 Task: Add birthday 17 June in edit contact info.
Action: Mouse moved to (661, 65)
Screenshot: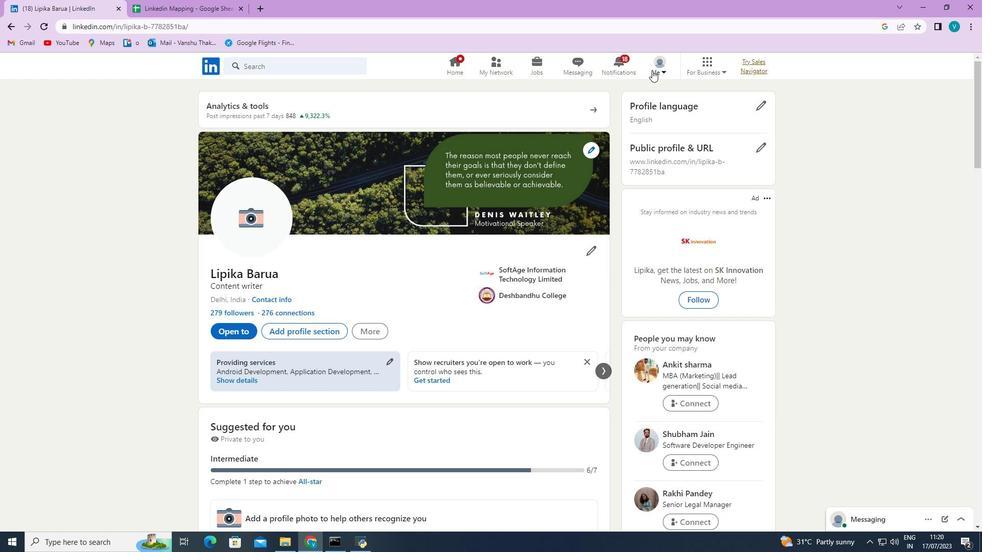 
Action: Mouse pressed left at (661, 65)
Screenshot: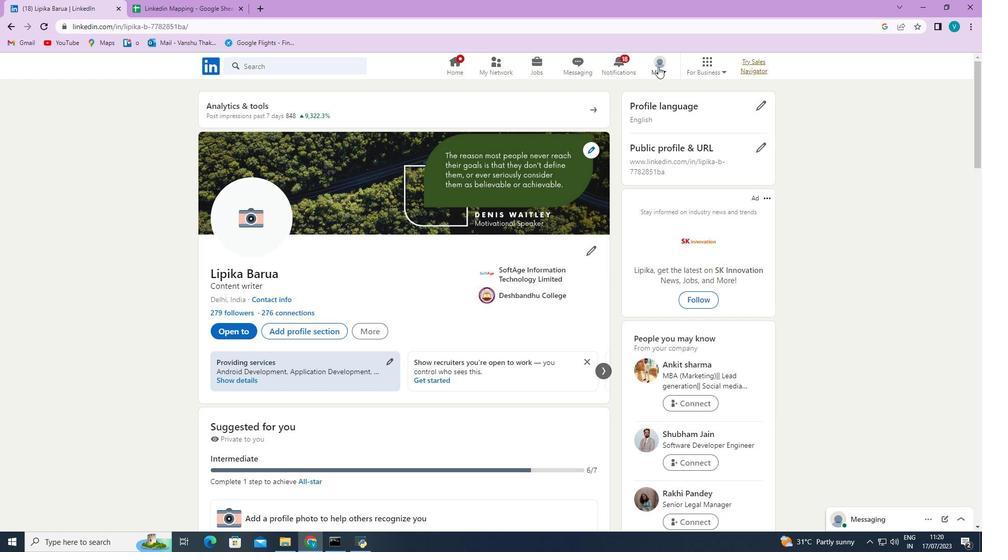 
Action: Mouse moved to (594, 177)
Screenshot: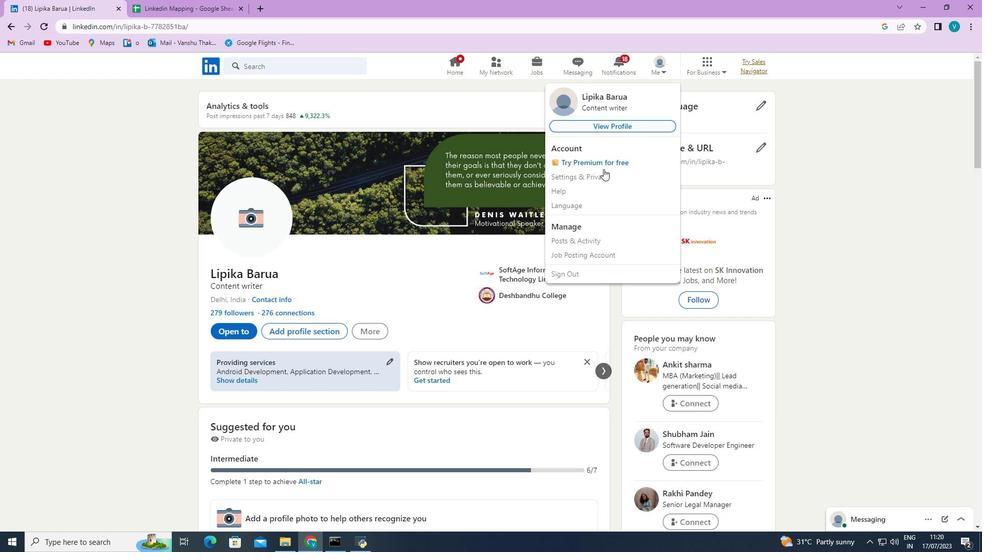 
Action: Mouse pressed left at (594, 177)
Screenshot: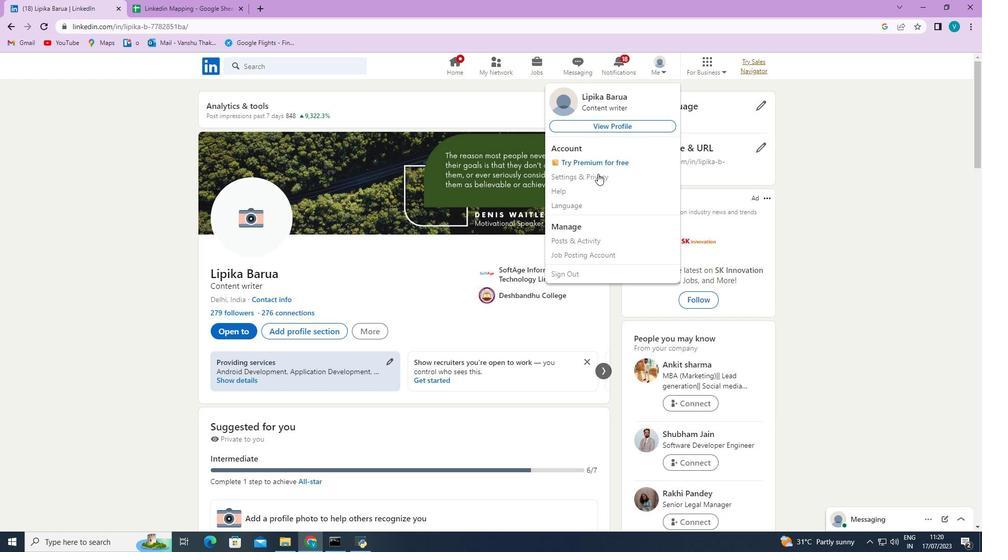 
Action: Mouse moved to (450, 124)
Screenshot: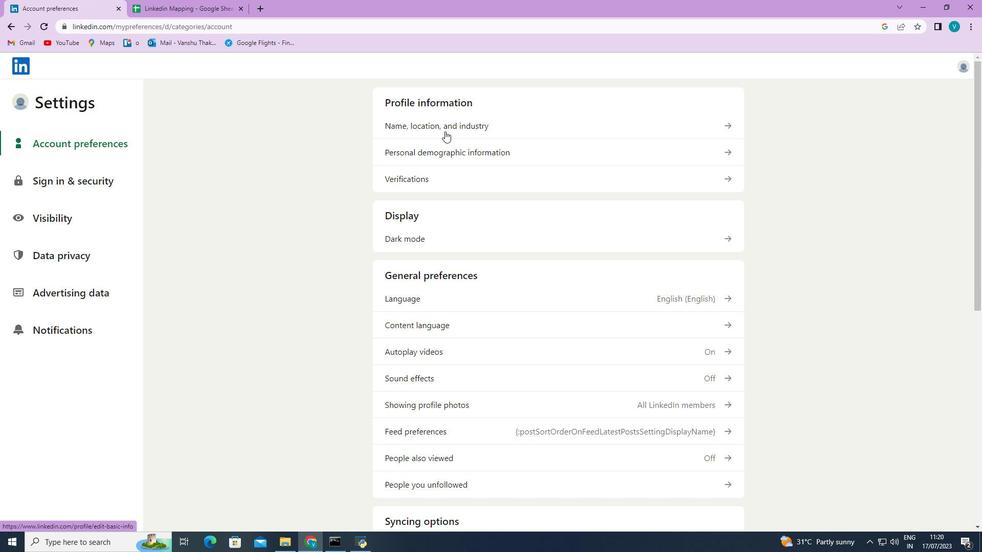 
Action: Mouse pressed left at (450, 124)
Screenshot: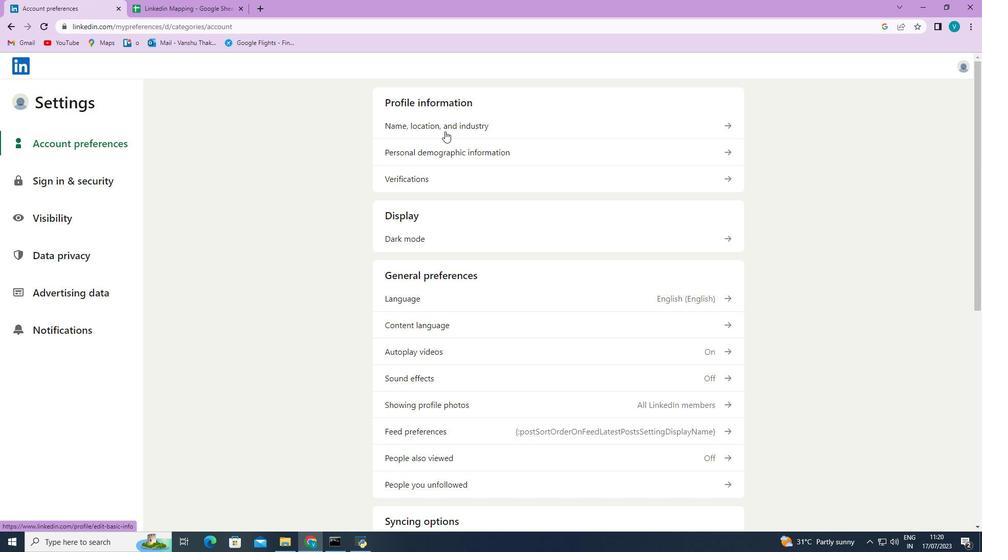 
Action: Mouse moved to (573, 263)
Screenshot: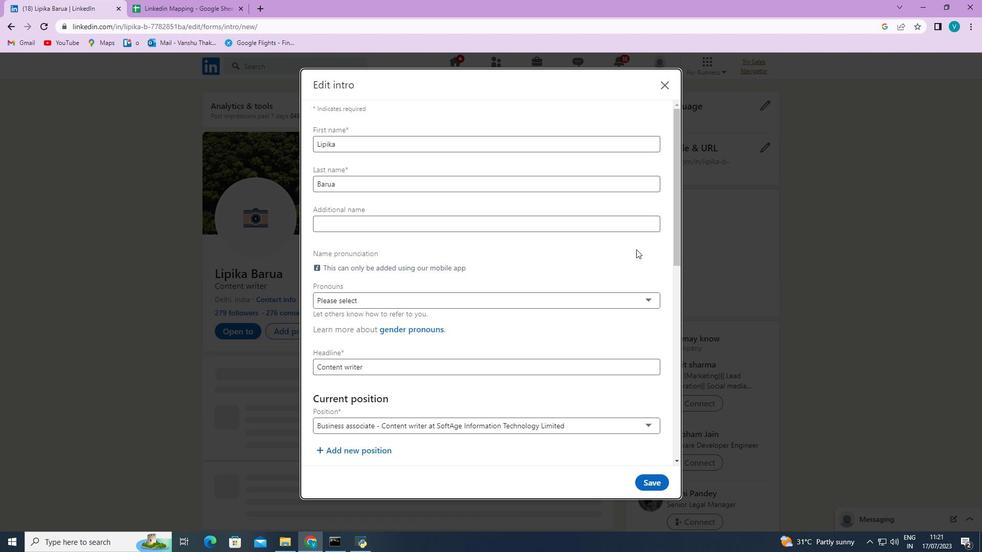 
Action: Mouse scrolled (573, 262) with delta (0, 0)
Screenshot: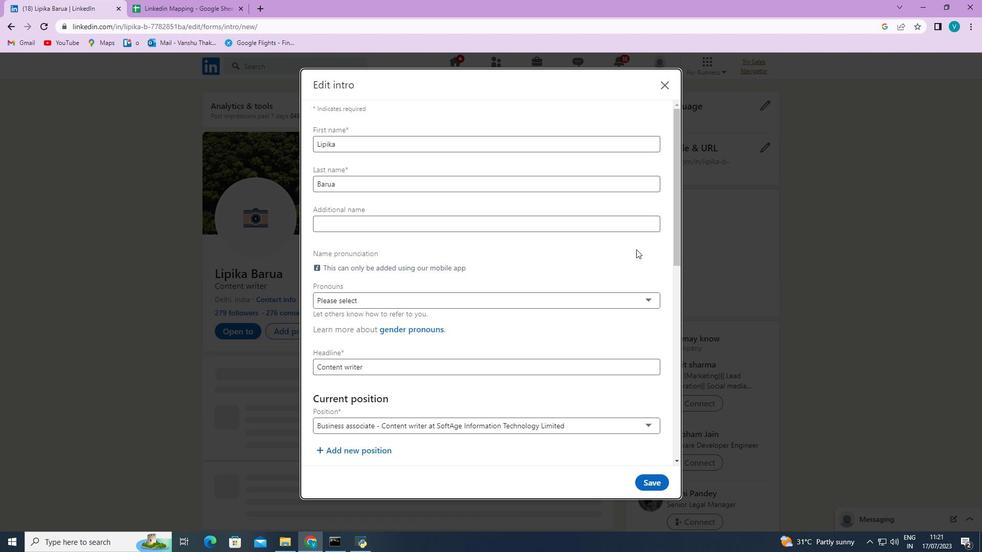 
Action: Mouse moved to (510, 271)
Screenshot: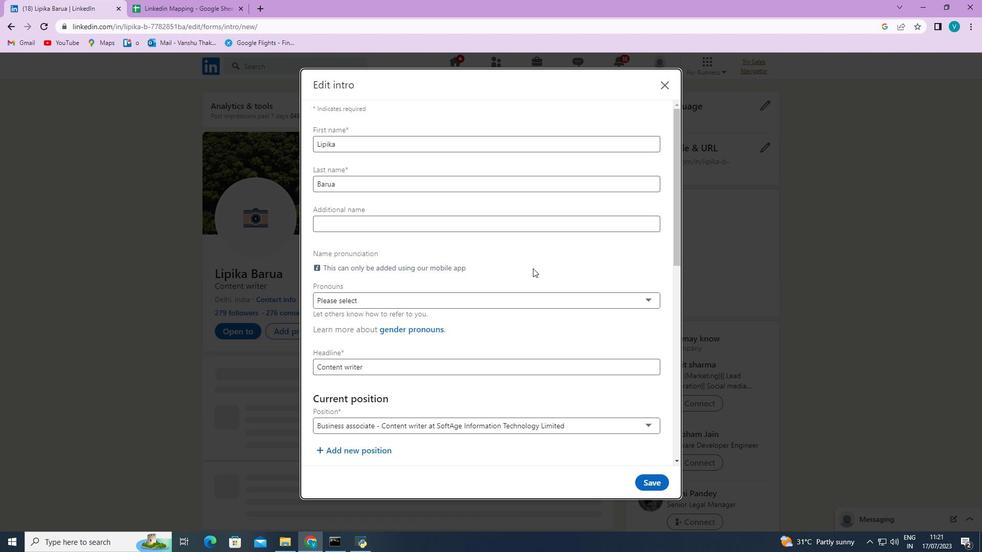 
Action: Mouse scrolled (510, 270) with delta (0, 0)
Screenshot: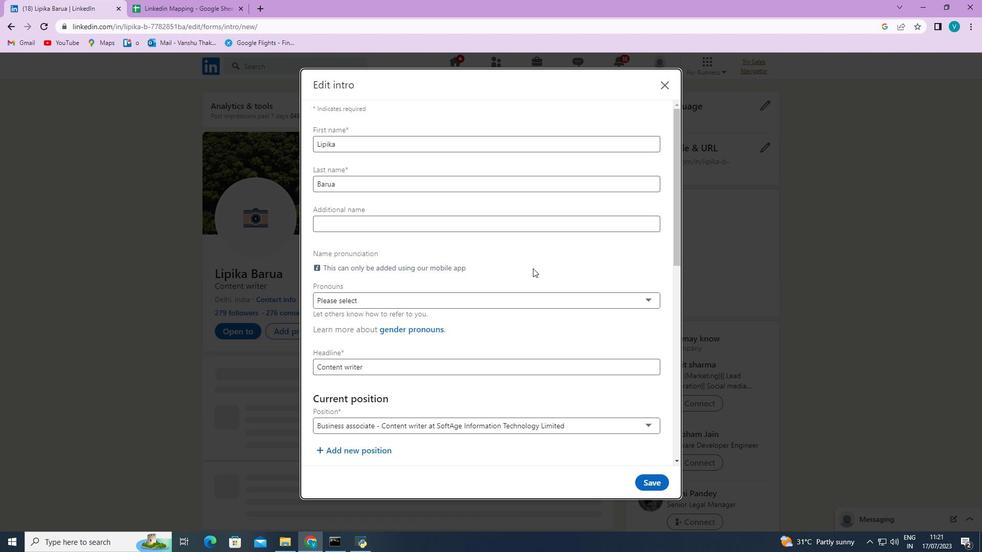 
Action: Mouse moved to (483, 272)
Screenshot: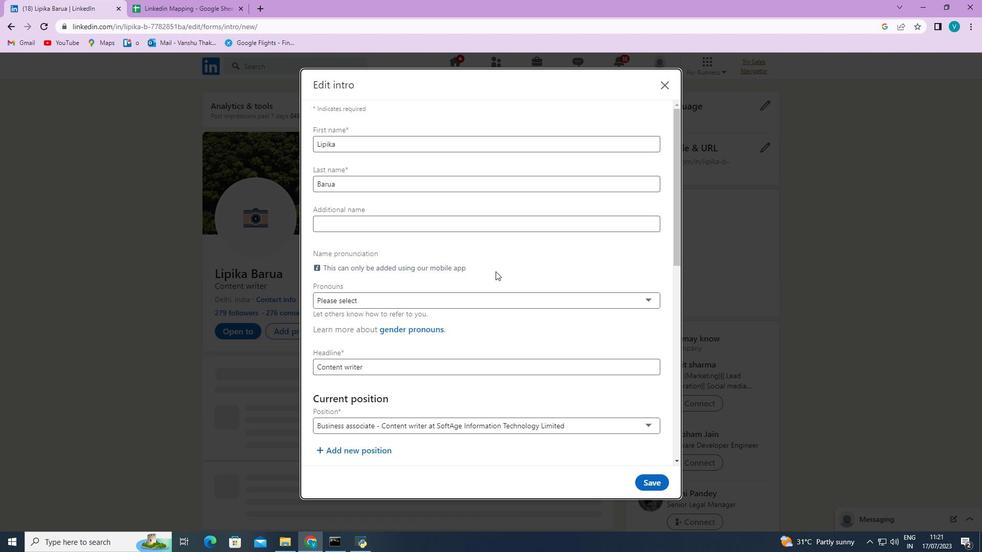 
Action: Mouse scrolled (483, 271) with delta (0, 0)
Screenshot: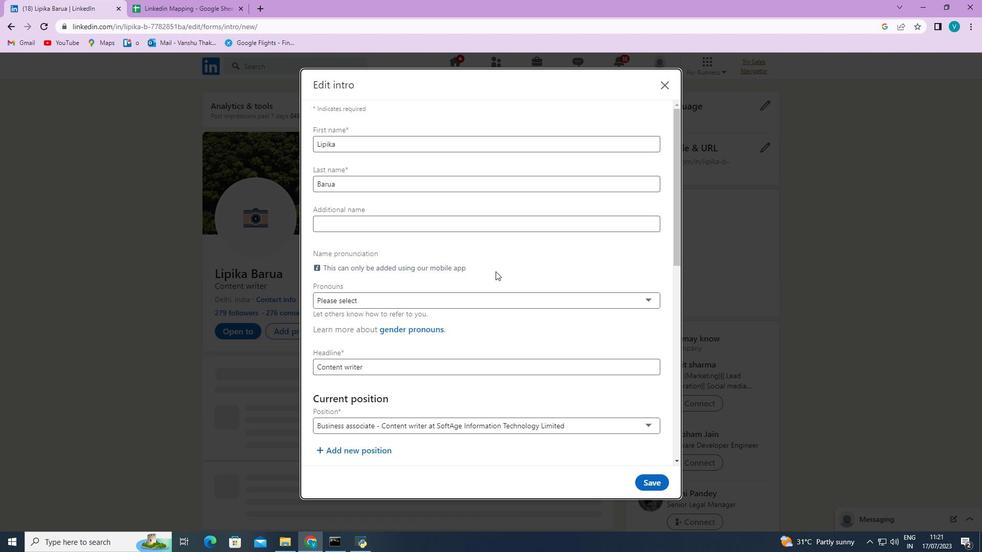 
Action: Mouse moved to (469, 273)
Screenshot: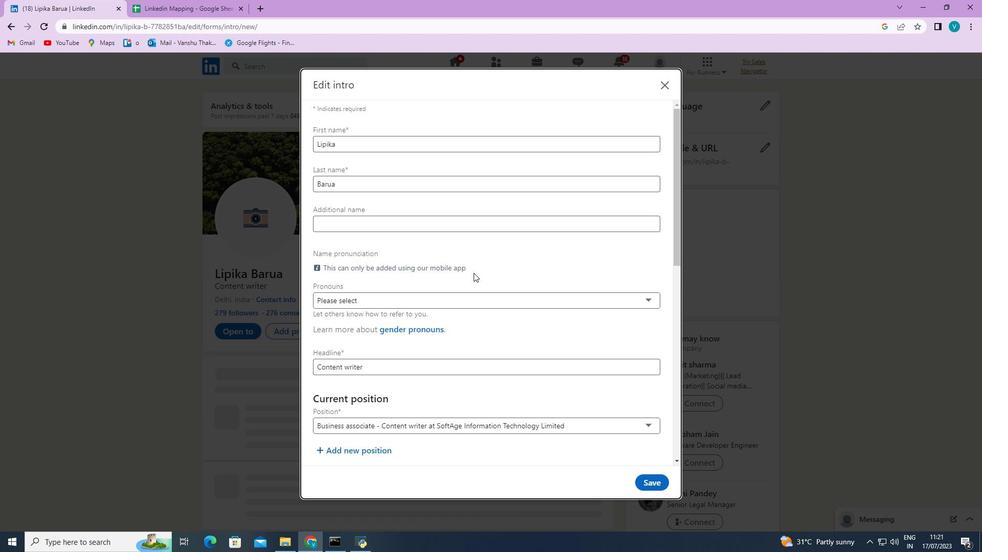 
Action: Mouse scrolled (469, 273) with delta (0, 0)
Screenshot: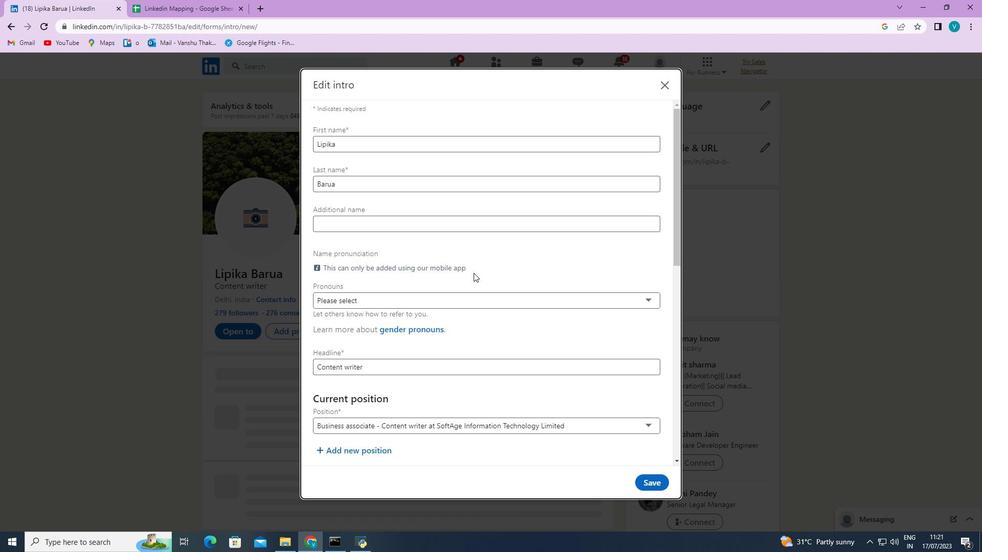 
Action: Mouse moved to (456, 274)
Screenshot: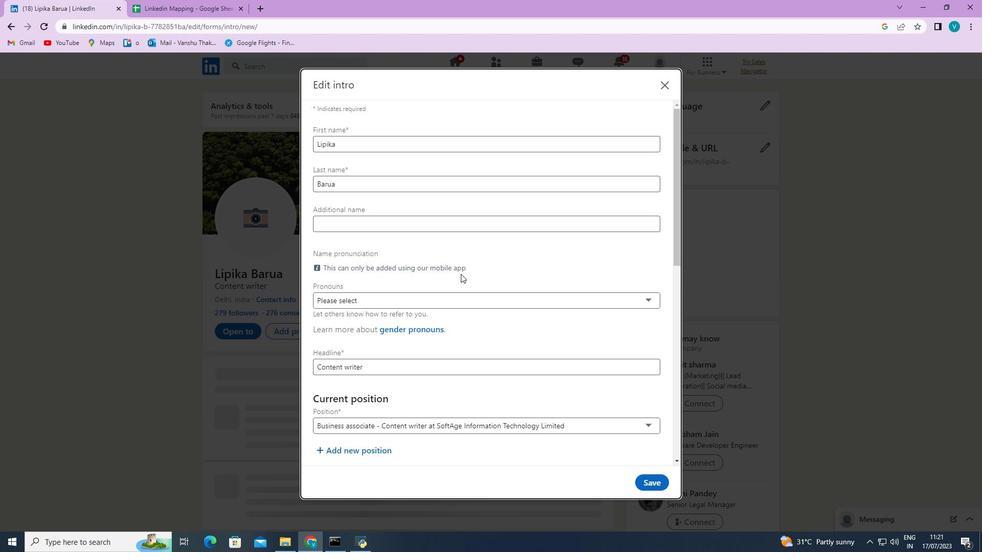 
Action: Mouse scrolled (456, 274) with delta (0, 0)
Screenshot: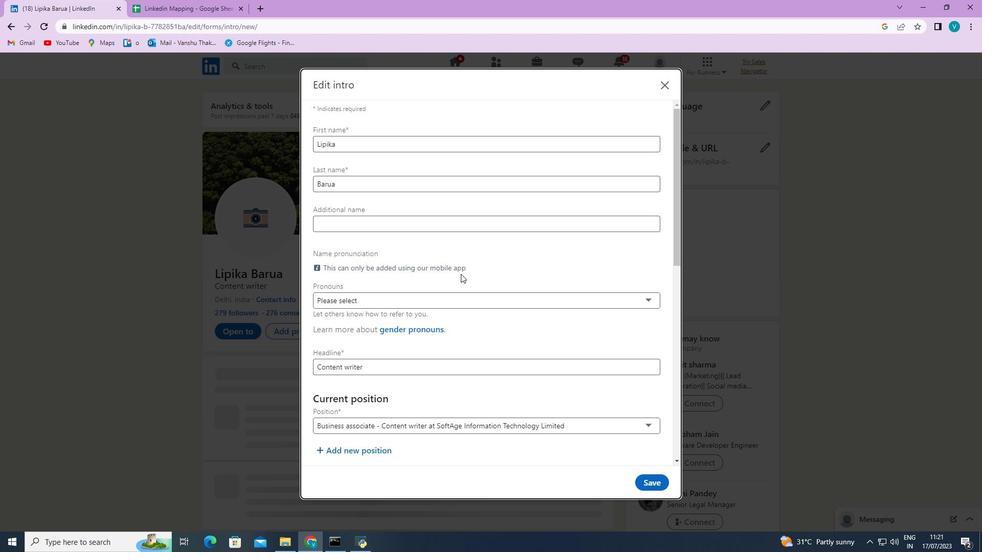 
Action: Mouse moved to (448, 274)
Screenshot: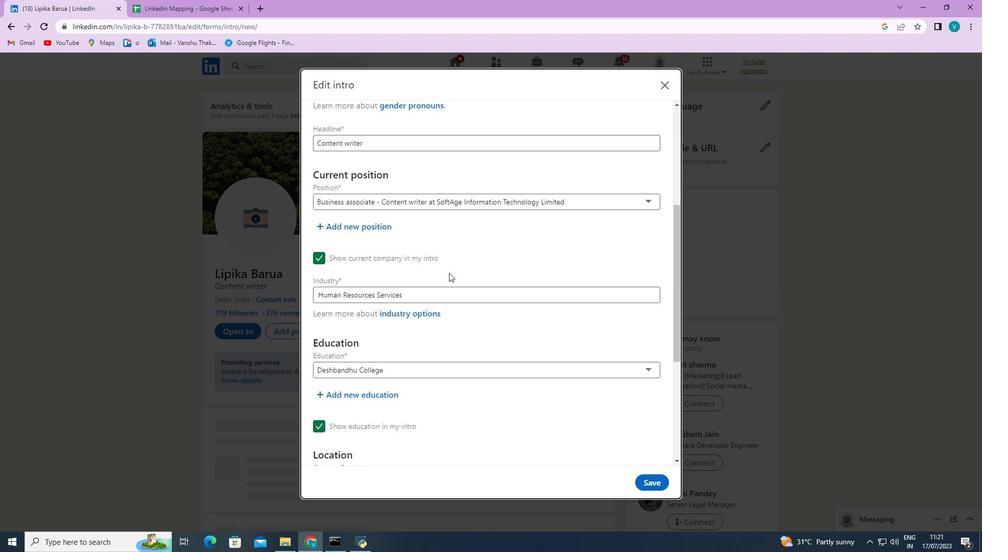 
Action: Mouse scrolled (448, 274) with delta (0, 0)
Screenshot: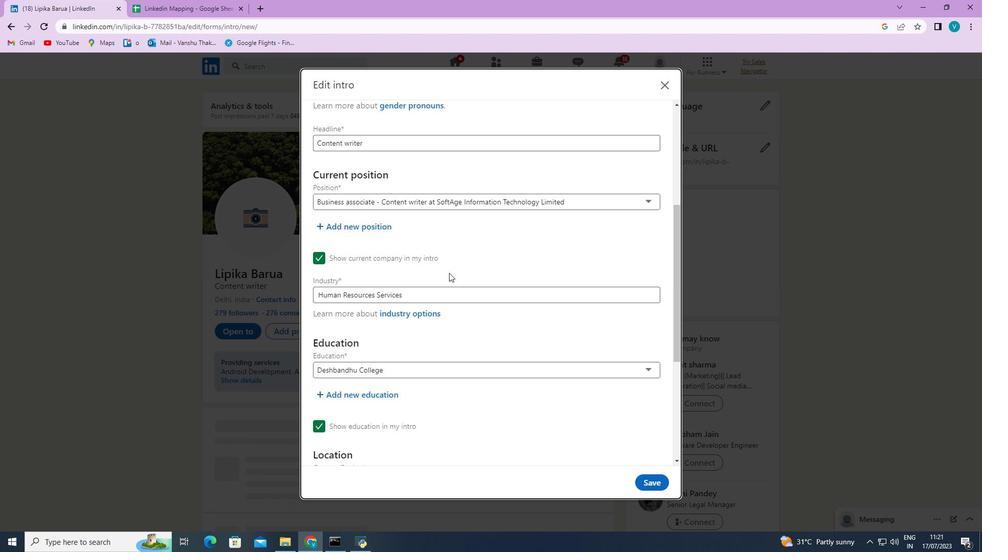 
Action: Mouse scrolled (448, 274) with delta (0, 0)
Screenshot: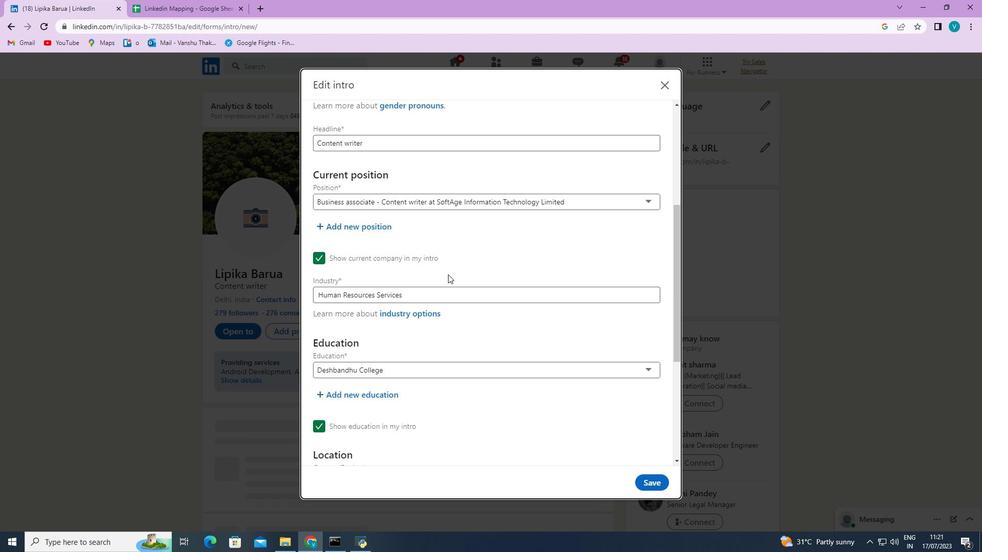 
Action: Mouse scrolled (448, 274) with delta (0, 0)
Screenshot: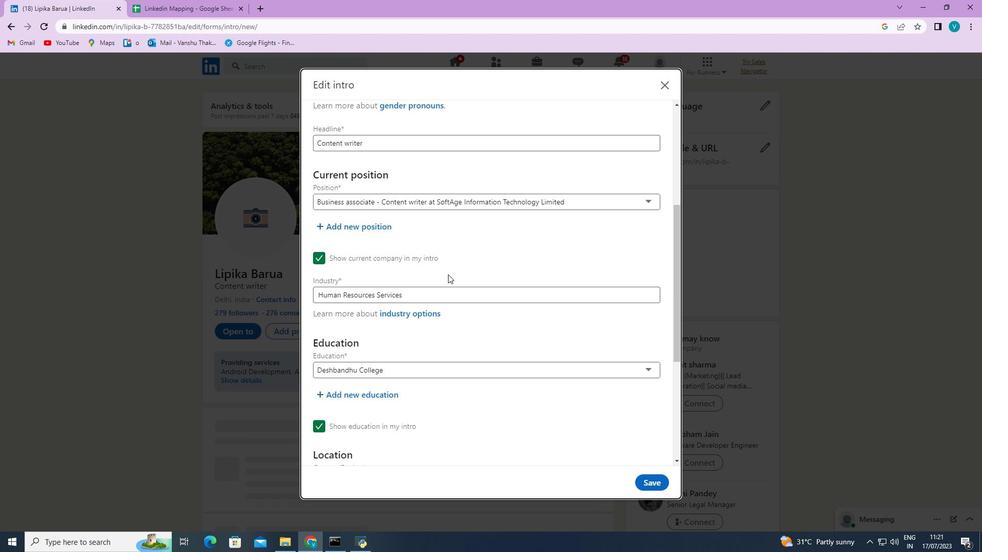 
Action: Mouse scrolled (448, 274) with delta (0, 0)
Screenshot: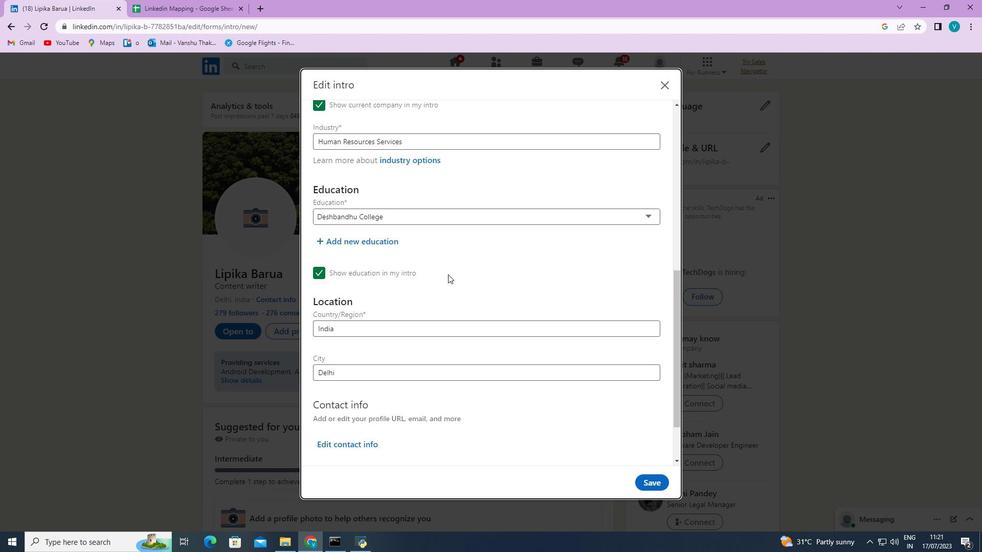 
Action: Mouse moved to (354, 378)
Screenshot: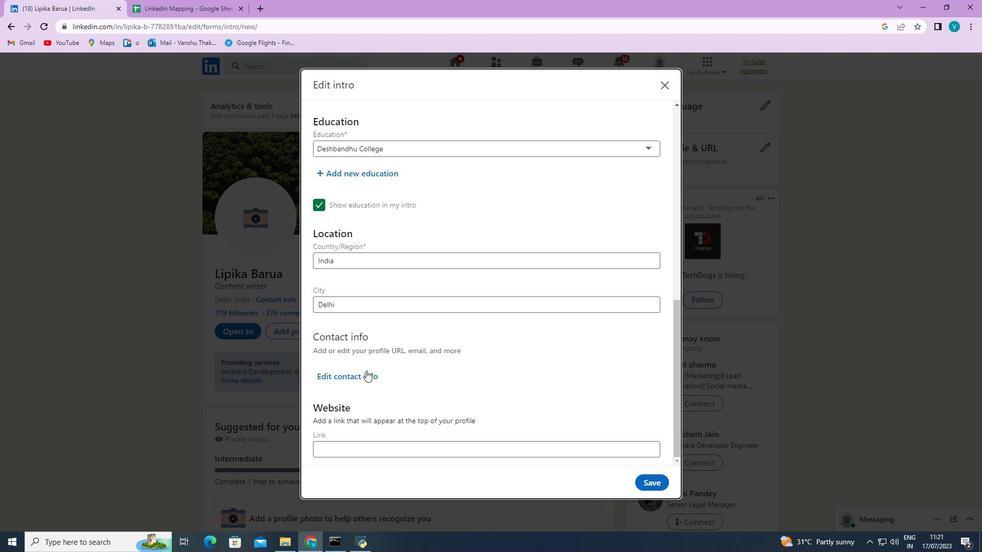 
Action: Mouse pressed left at (354, 378)
Screenshot: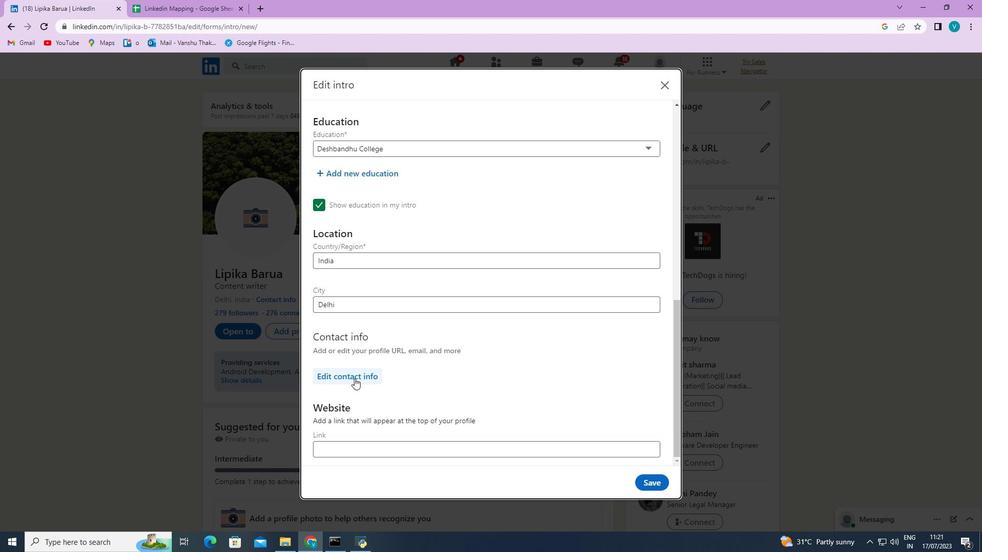 
Action: Mouse moved to (411, 320)
Screenshot: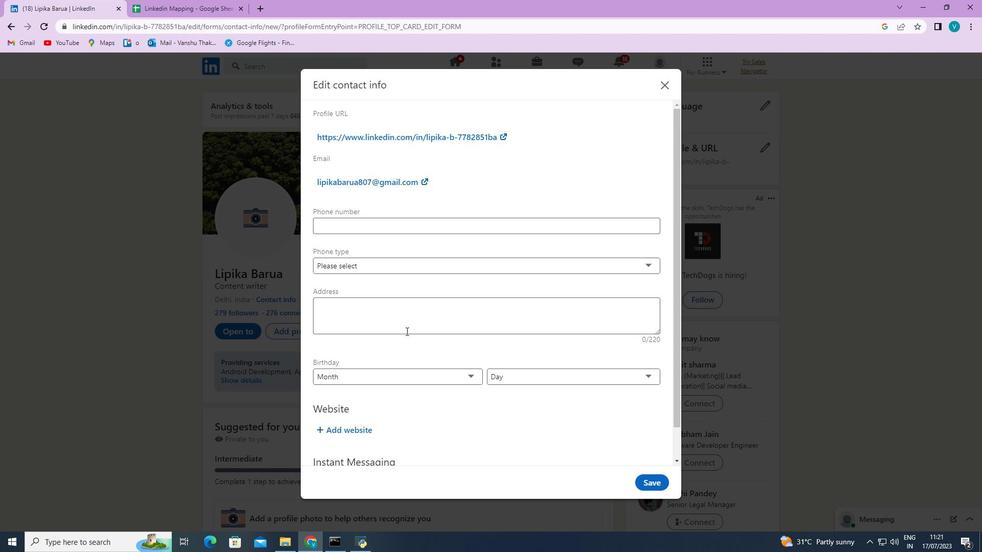 
Action: Mouse scrolled (411, 319) with delta (0, 0)
Screenshot: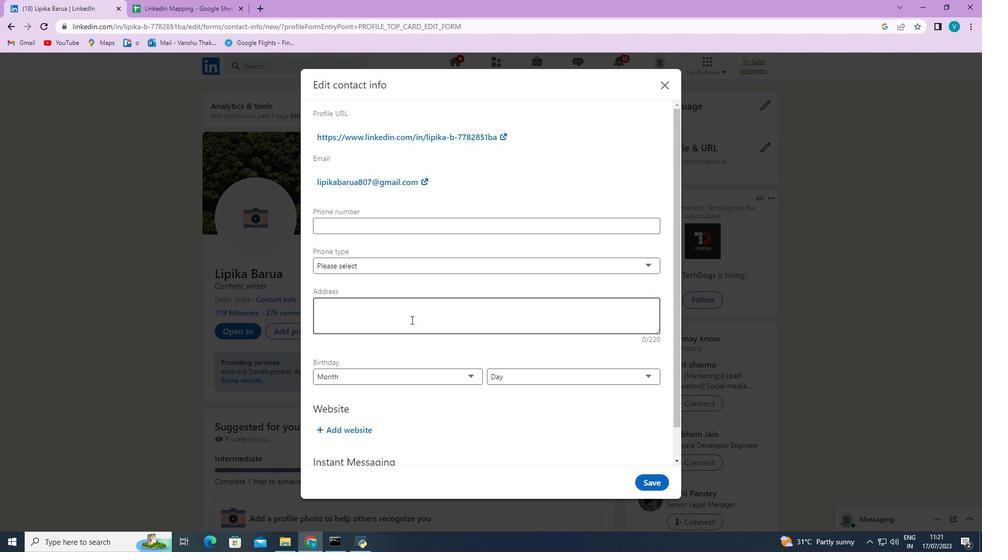 
Action: Mouse scrolled (411, 319) with delta (0, 0)
Screenshot: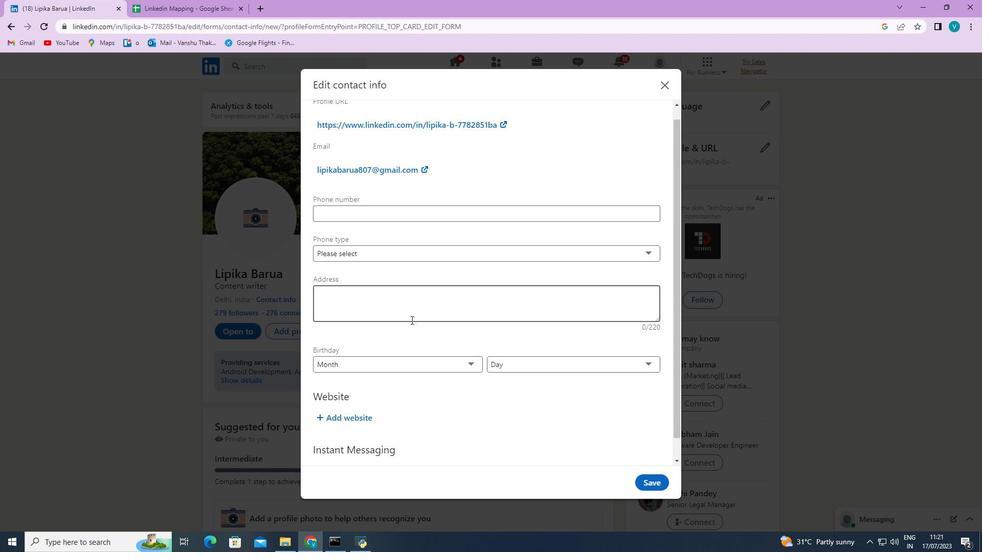 
Action: Mouse scrolled (411, 319) with delta (0, 0)
Screenshot: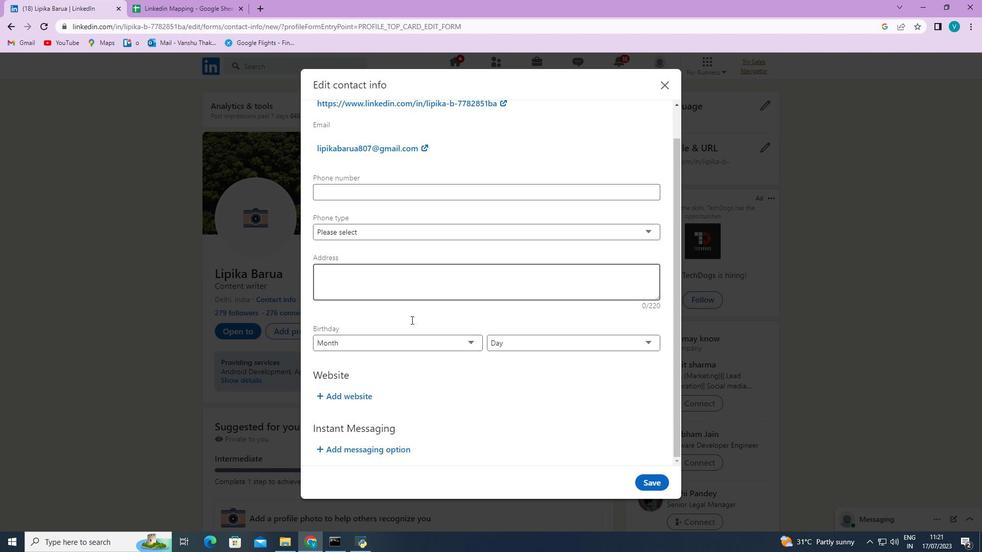 
Action: Mouse scrolled (411, 319) with delta (0, 0)
Screenshot: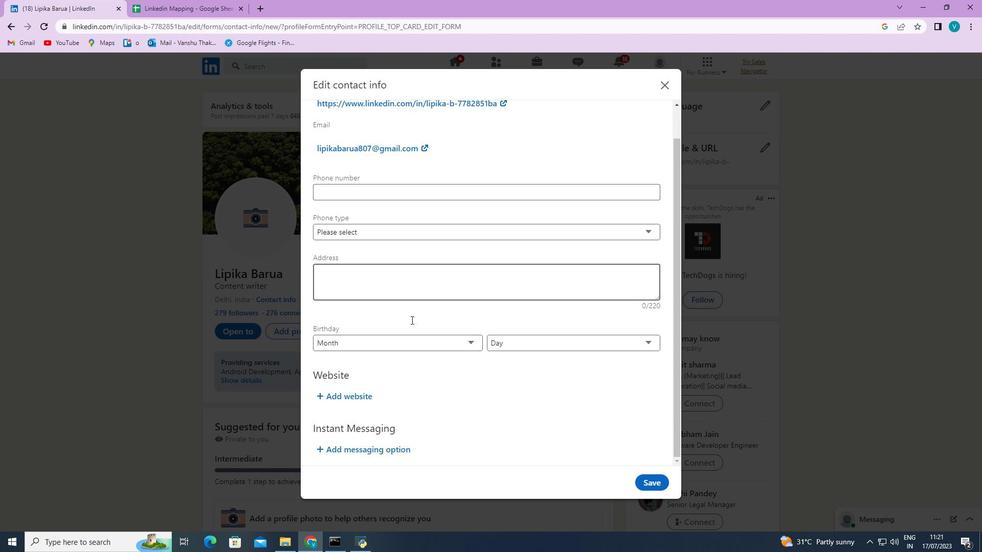 
Action: Mouse moved to (392, 339)
Screenshot: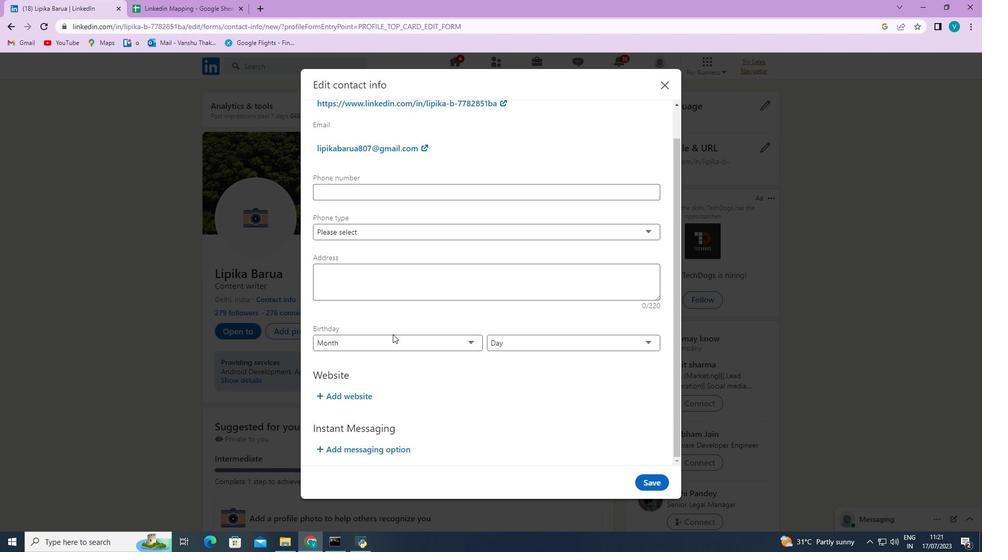 
Action: Mouse pressed left at (392, 339)
Screenshot: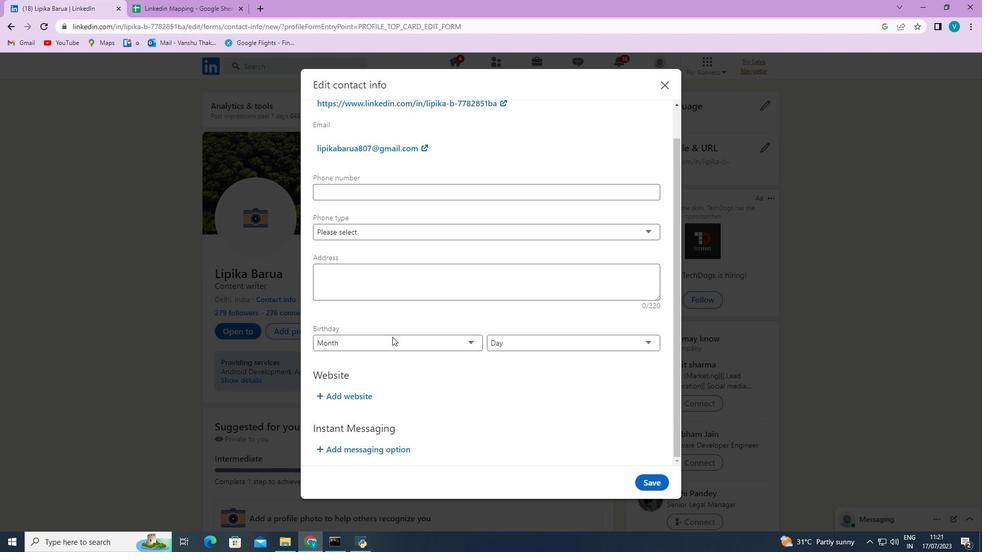 
Action: Mouse moved to (348, 417)
Screenshot: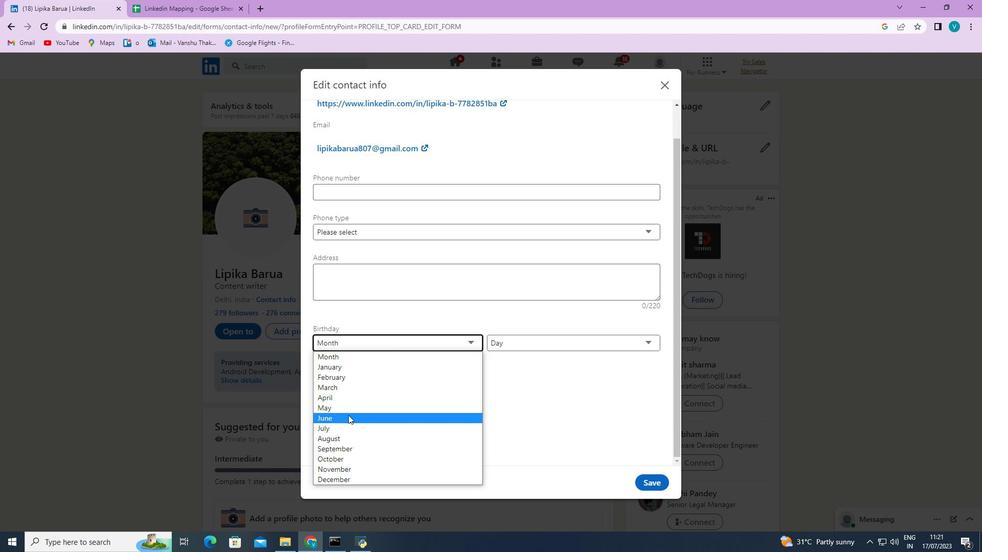 
Action: Mouse pressed left at (348, 417)
Screenshot: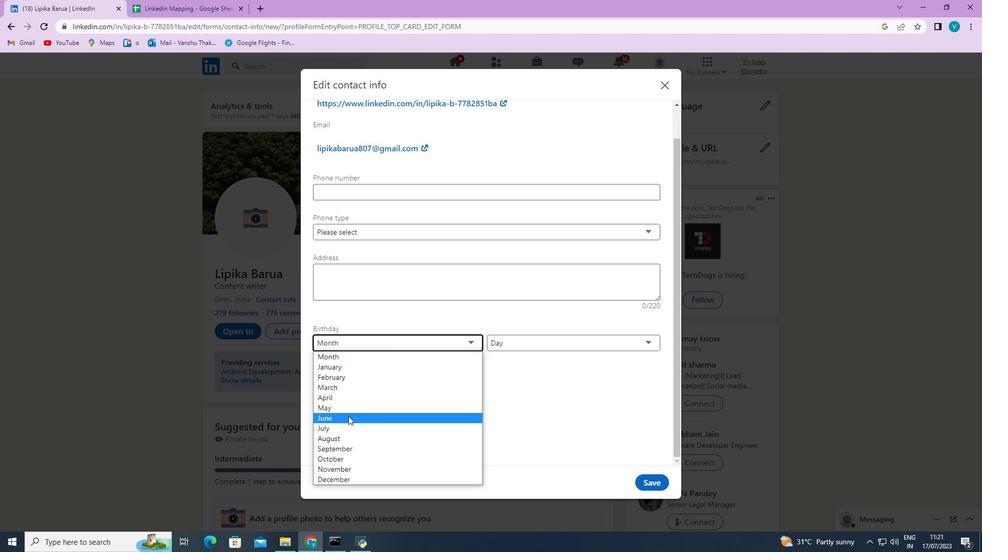 
Action: Mouse moved to (550, 344)
Screenshot: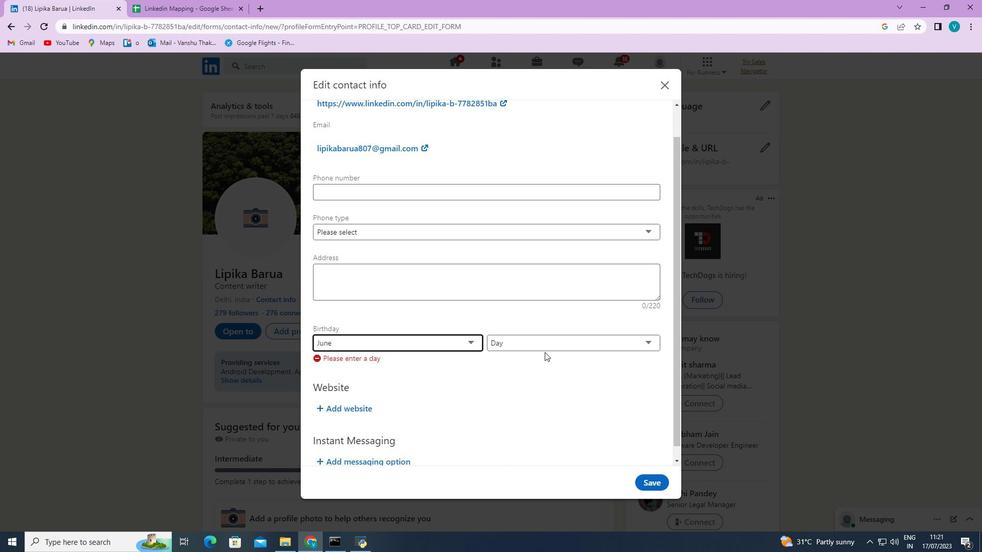 
Action: Mouse pressed left at (550, 344)
Screenshot: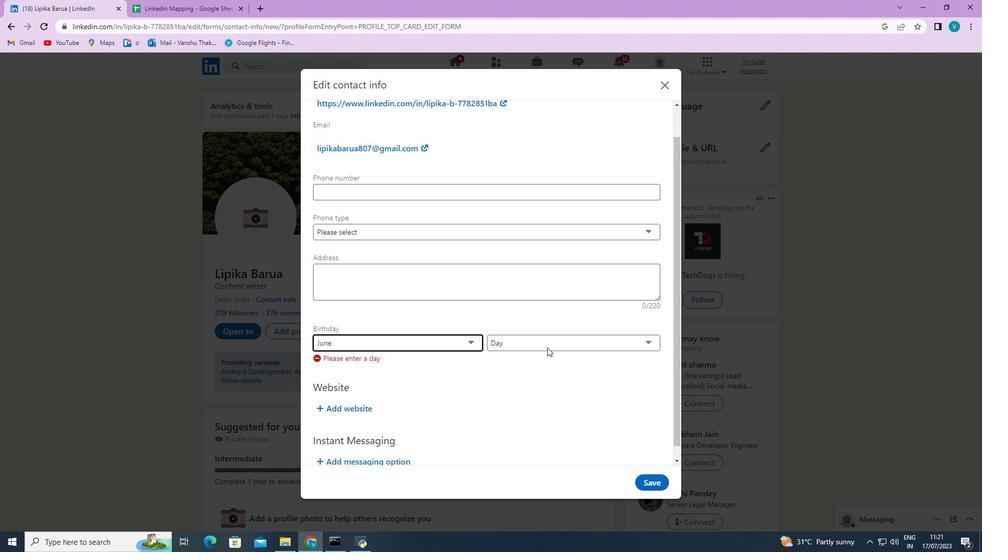 
Action: Mouse moved to (526, 308)
Screenshot: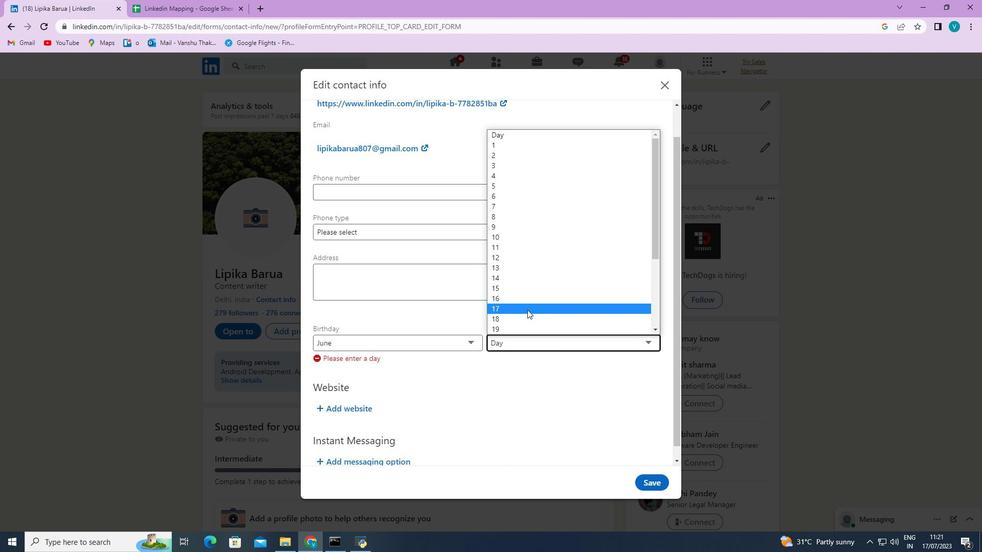 
Action: Mouse pressed left at (526, 308)
Screenshot: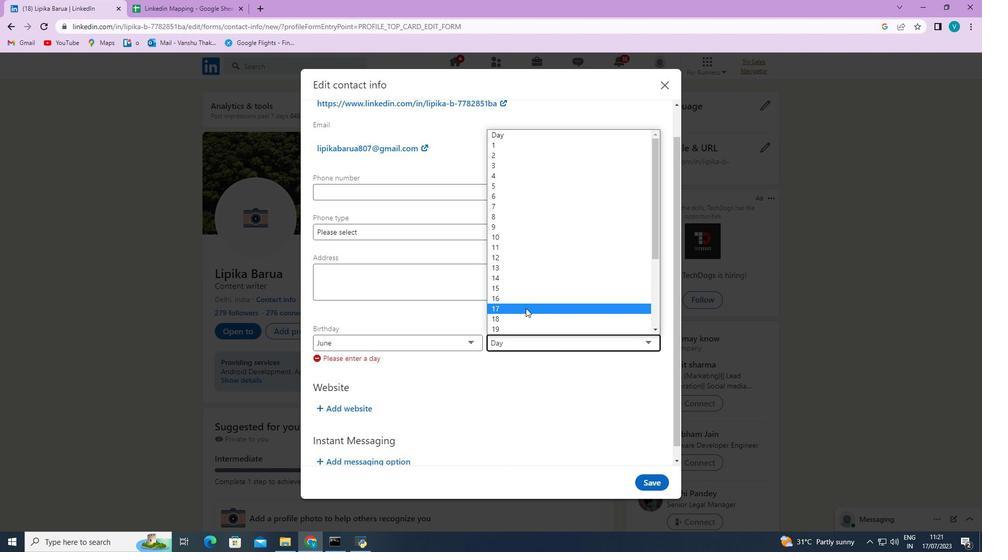 
Action: Mouse moved to (512, 237)
Screenshot: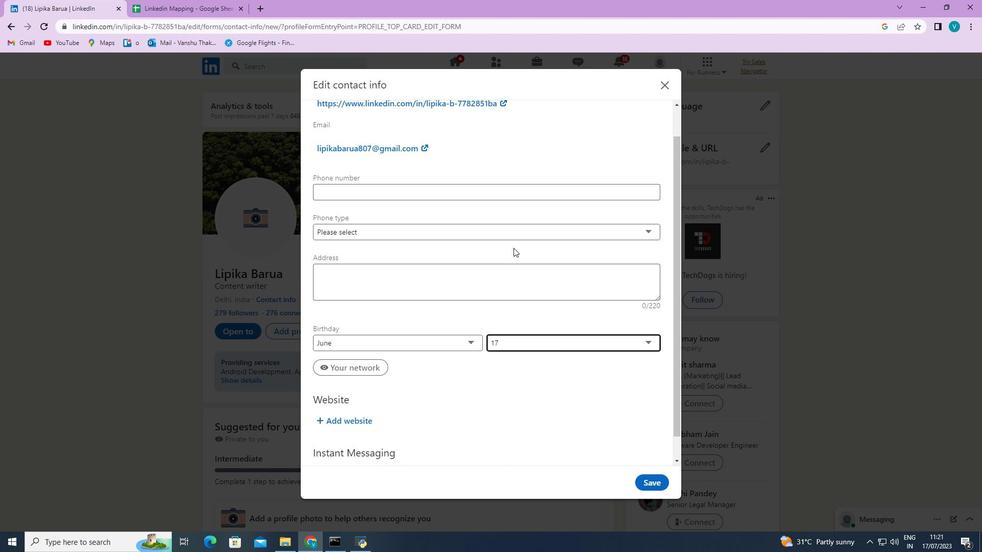 
